 Task: Choose a LinkedIn plan to start my free month.
Action: Mouse moved to (683, 93)
Screenshot: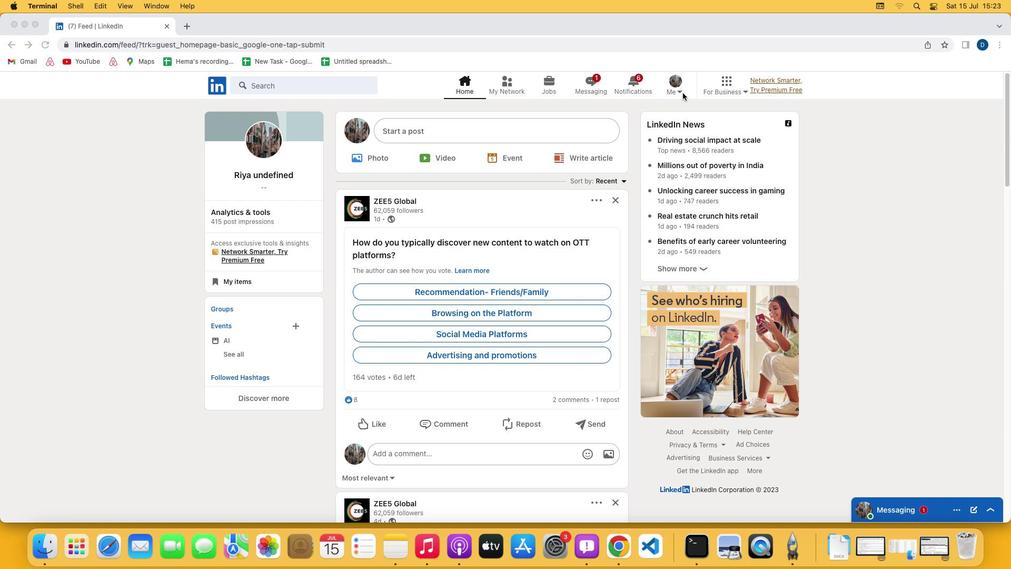 
Action: Mouse pressed left at (683, 93)
Screenshot: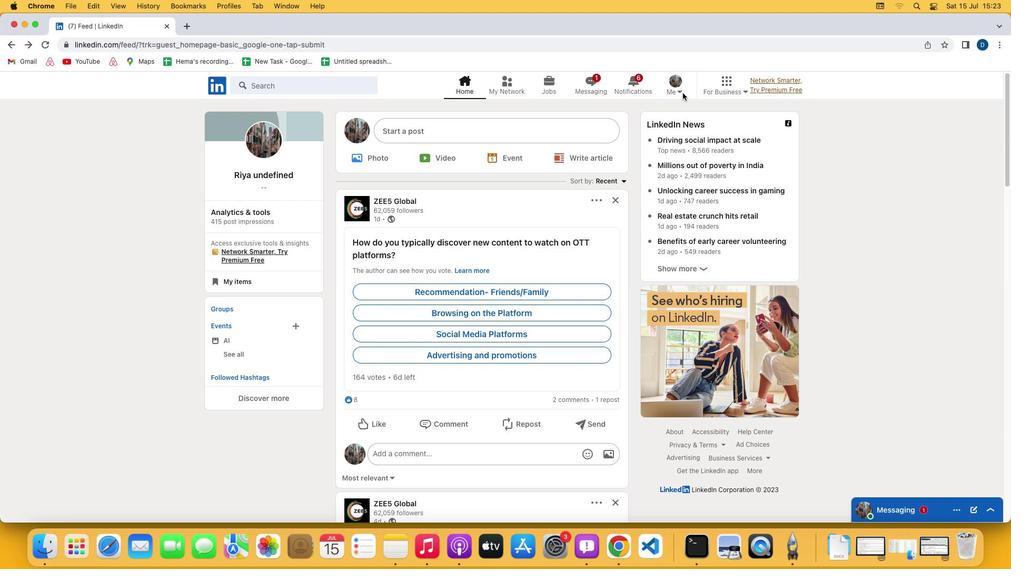 
Action: Mouse moved to (679, 91)
Screenshot: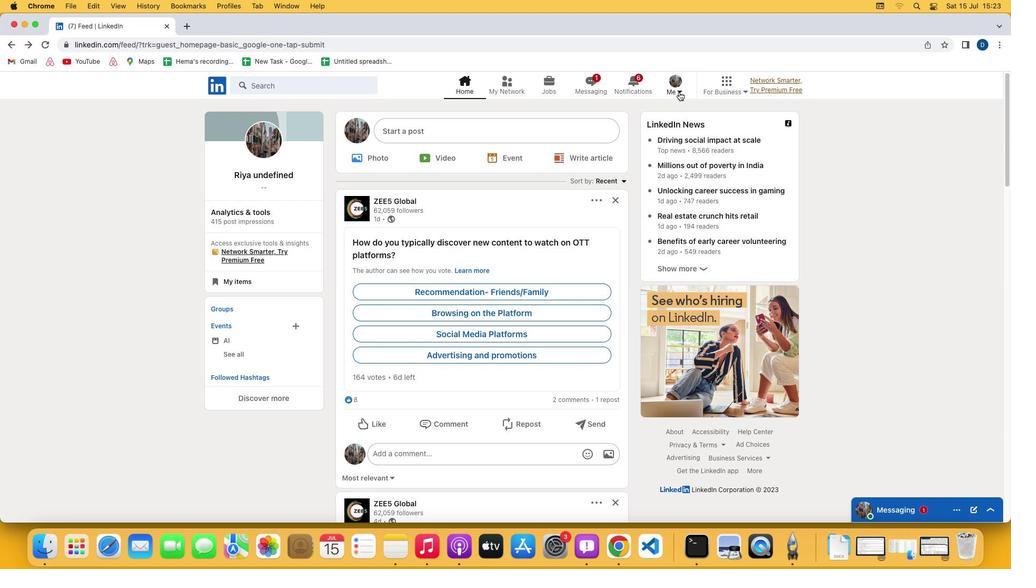 
Action: Mouse pressed left at (679, 91)
Screenshot: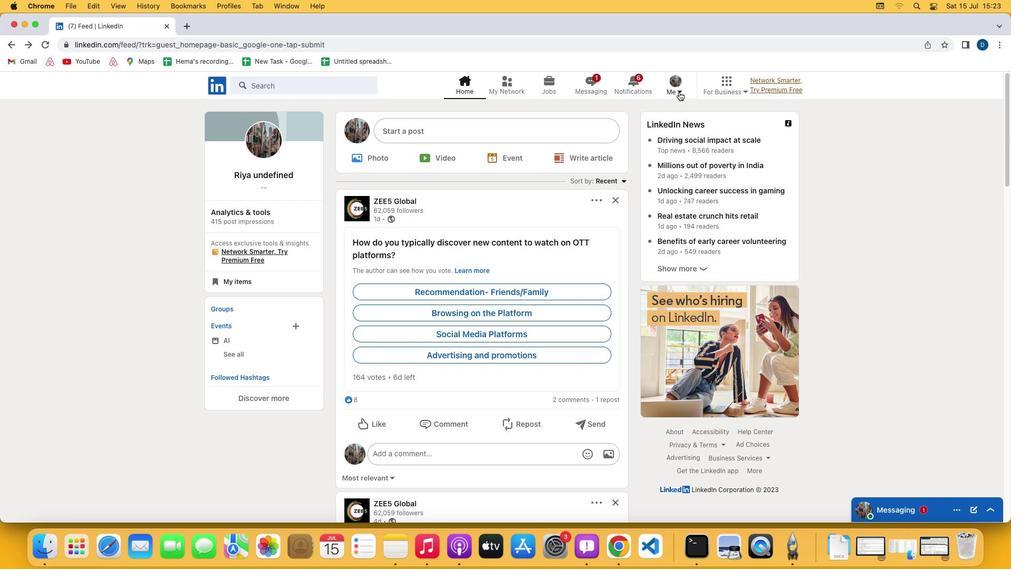 
Action: Mouse moved to (586, 199)
Screenshot: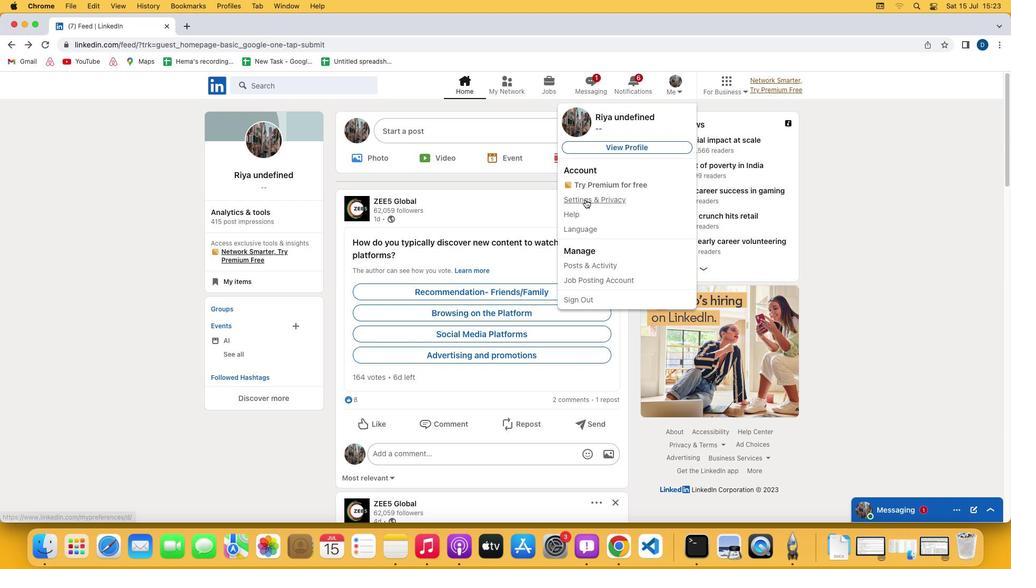 
Action: Mouse pressed left at (586, 199)
Screenshot: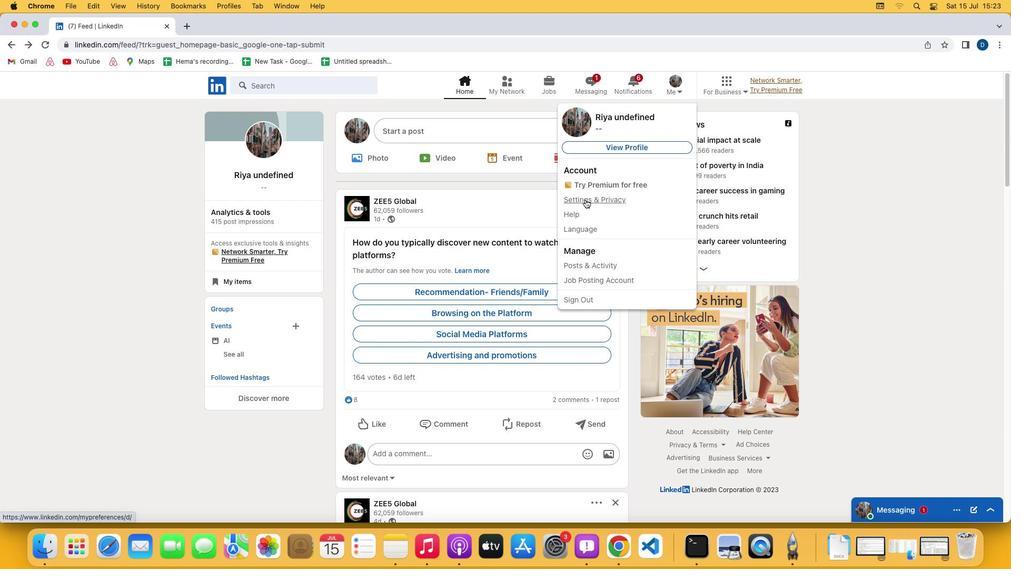 
Action: Mouse moved to (525, 312)
Screenshot: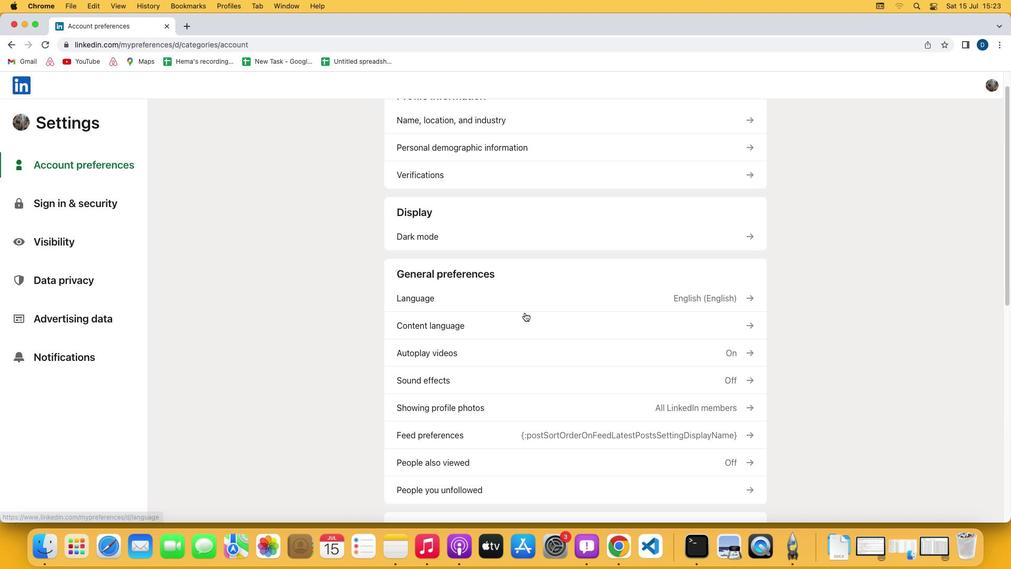 
Action: Mouse scrolled (525, 312) with delta (0, 0)
Screenshot: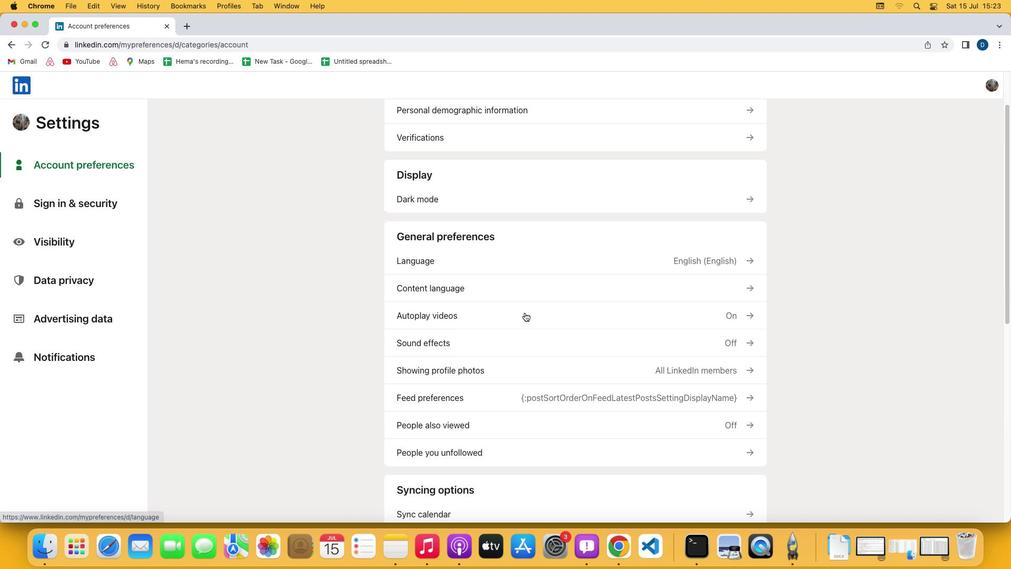 
Action: Mouse scrolled (525, 312) with delta (0, 0)
Screenshot: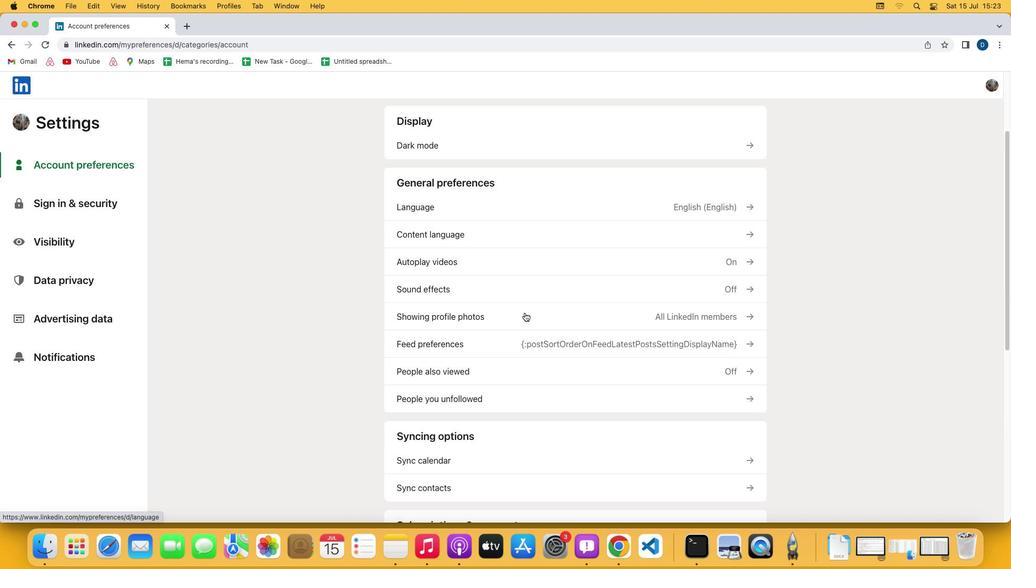 
Action: Mouse scrolled (525, 312) with delta (0, -1)
Screenshot: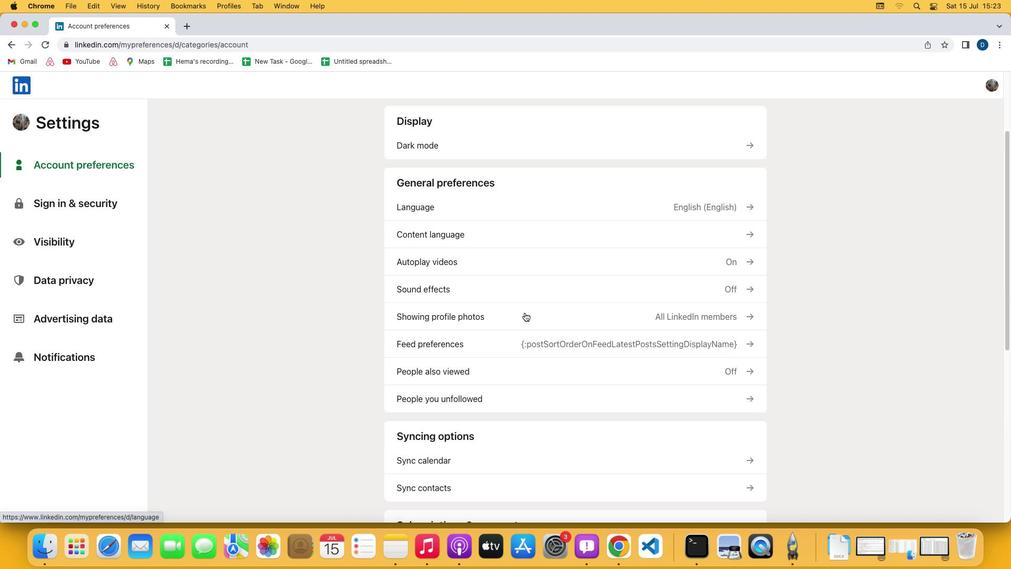 
Action: Mouse scrolled (525, 312) with delta (0, -2)
Screenshot: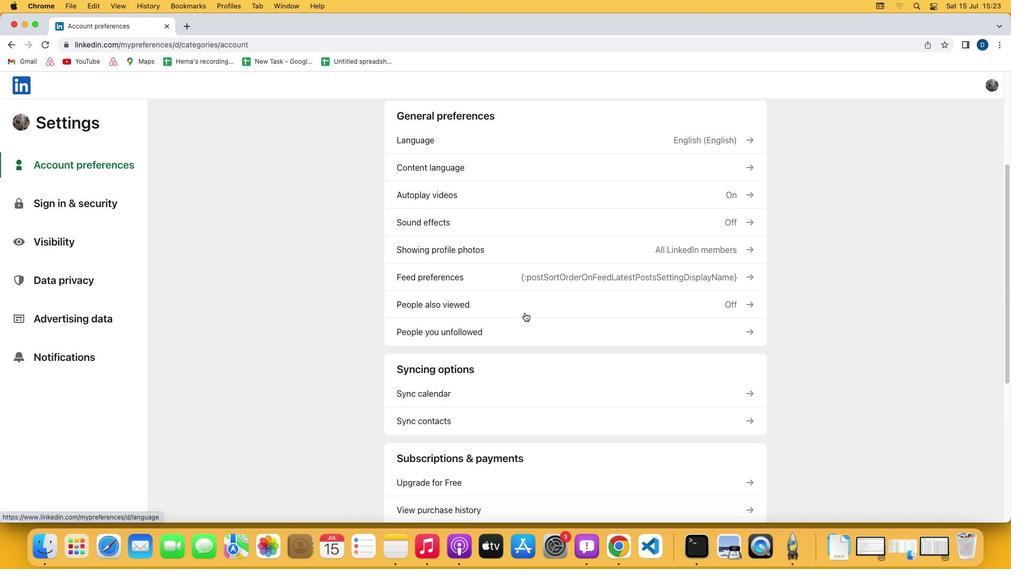 
Action: Mouse scrolled (525, 312) with delta (0, 0)
Screenshot: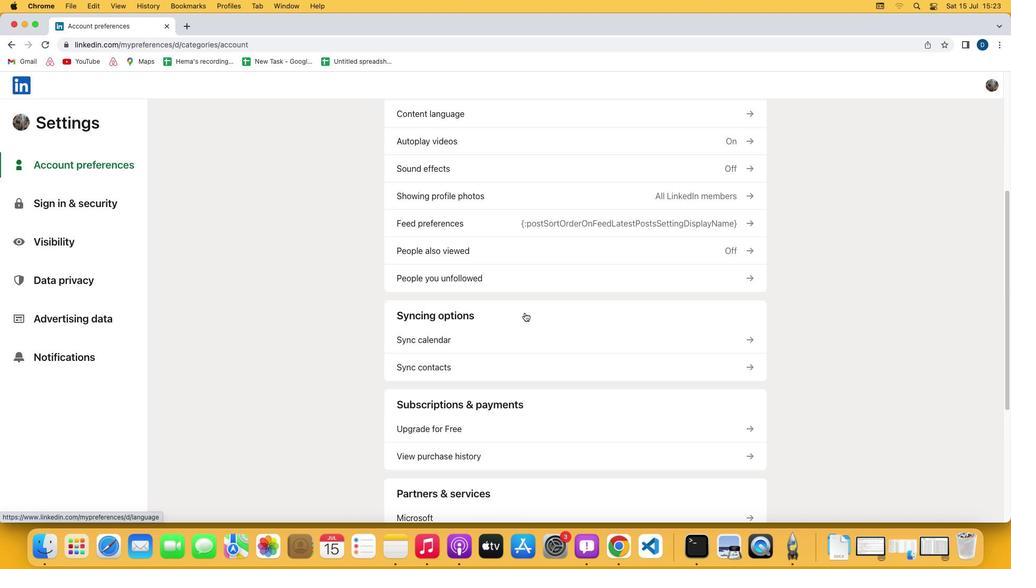 
Action: Mouse scrolled (525, 312) with delta (0, 0)
Screenshot: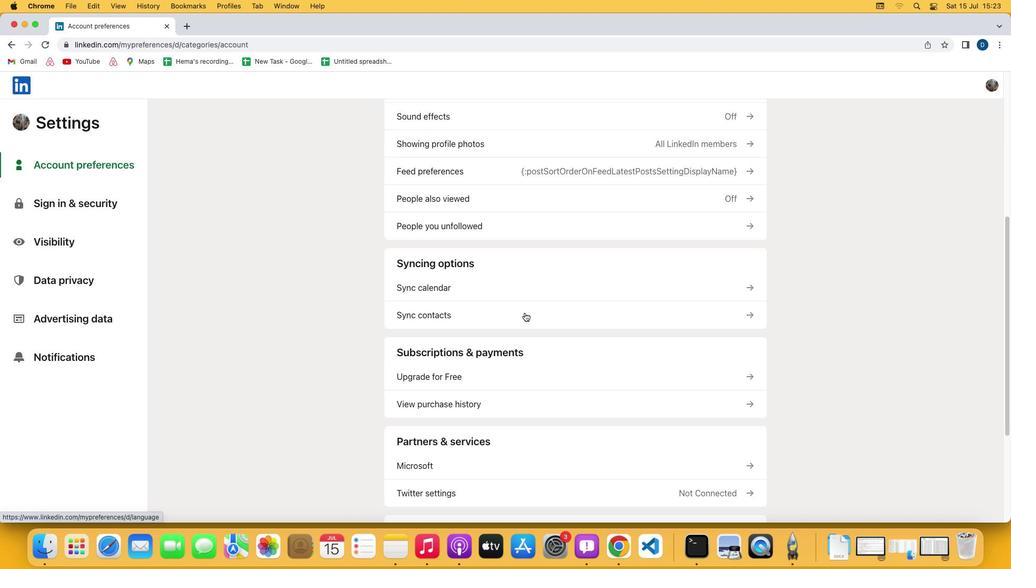 
Action: Mouse scrolled (525, 312) with delta (0, -1)
Screenshot: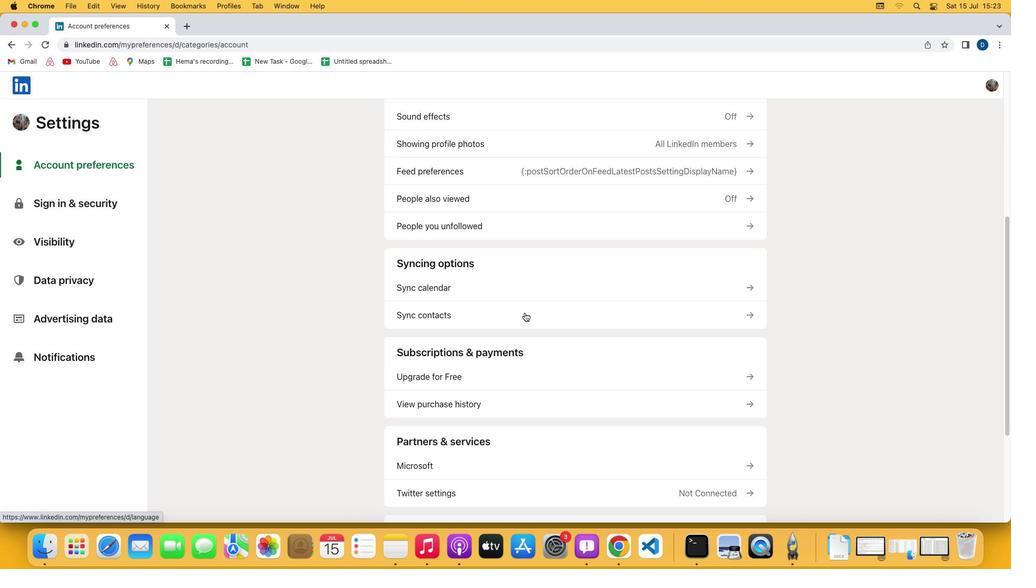 
Action: Mouse scrolled (525, 312) with delta (0, -2)
Screenshot: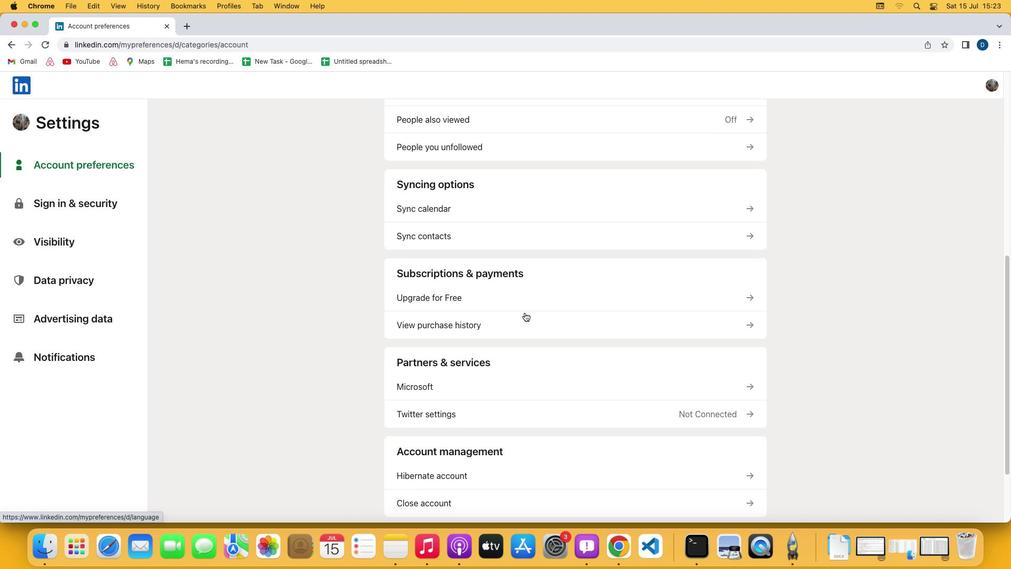 
Action: Mouse moved to (465, 301)
Screenshot: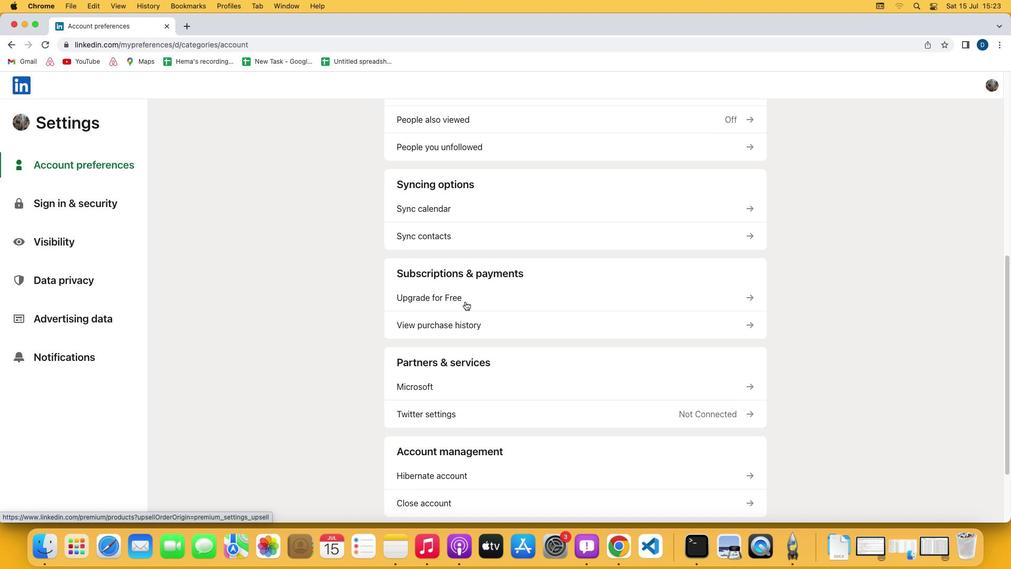 
Action: Mouse pressed left at (465, 301)
Screenshot: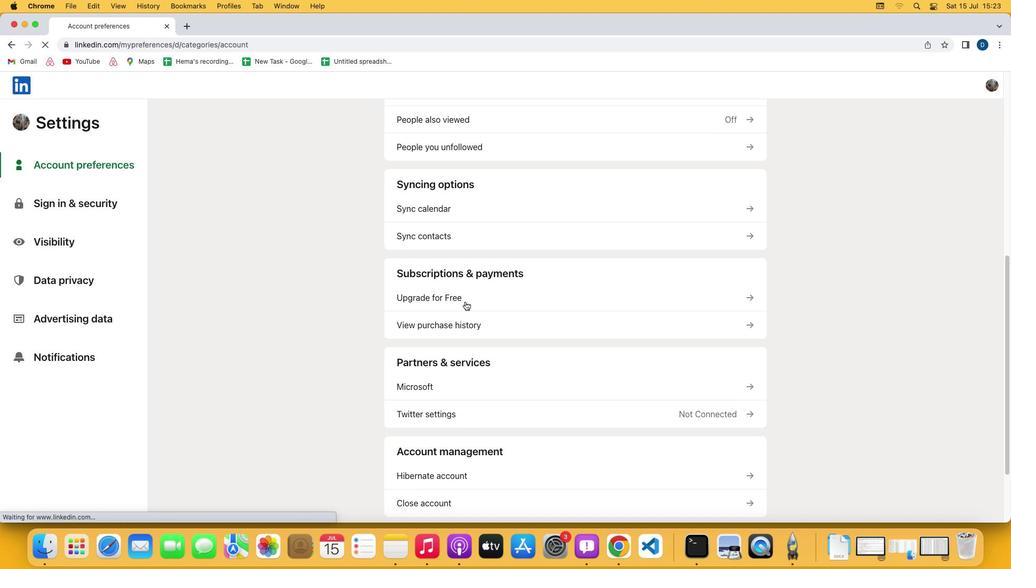 
Action: Mouse moved to (408, 289)
Screenshot: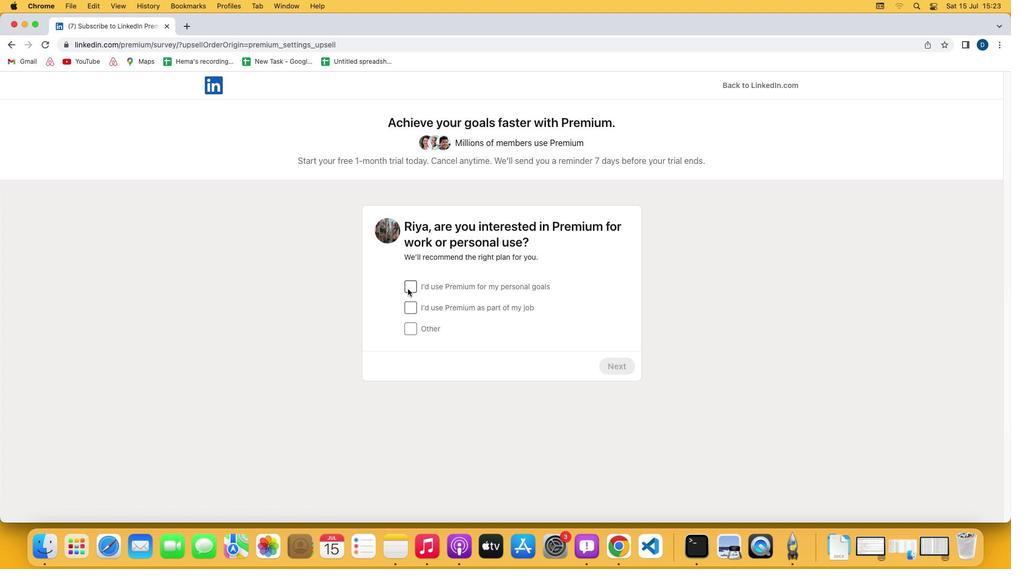 
Action: Mouse pressed left at (408, 289)
Screenshot: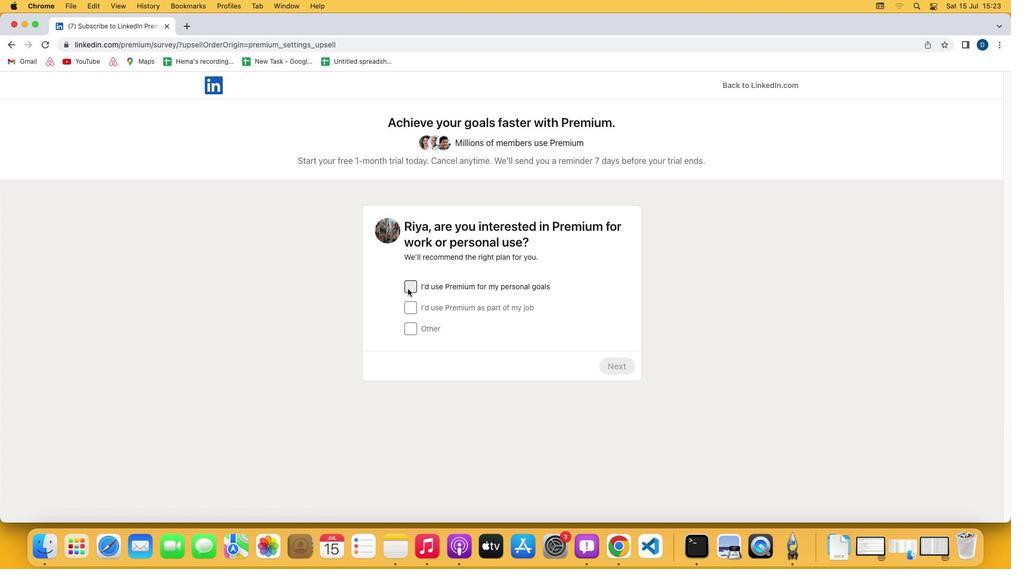 
Action: Mouse moved to (616, 364)
Screenshot: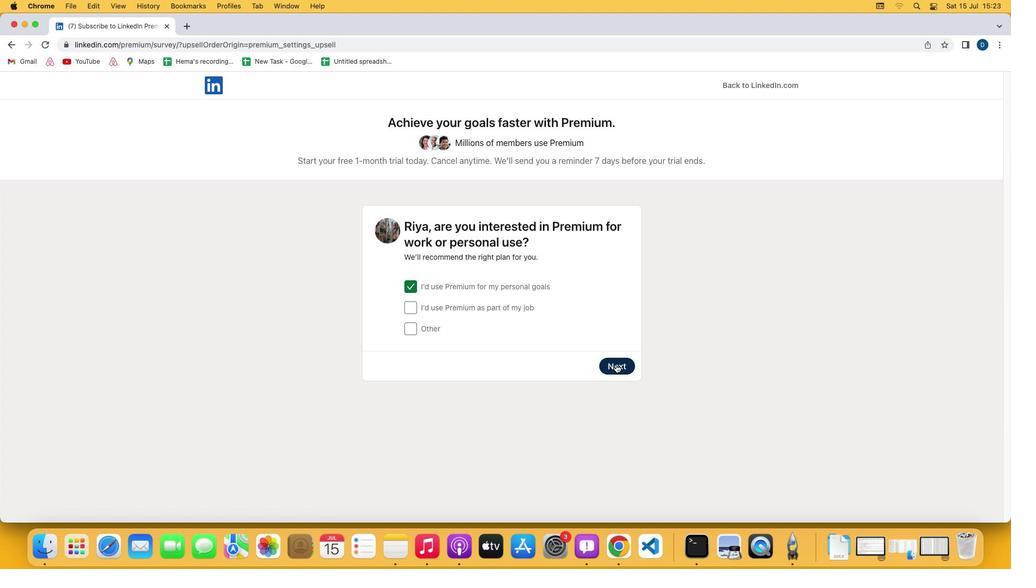 
Action: Mouse pressed left at (616, 364)
Screenshot: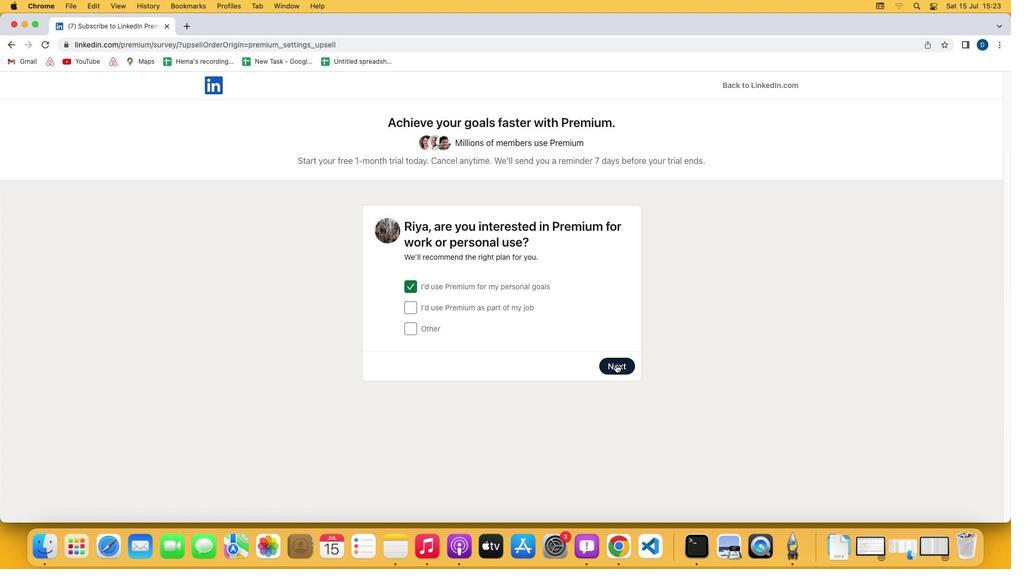 
Action: Mouse moved to (612, 426)
Screenshot: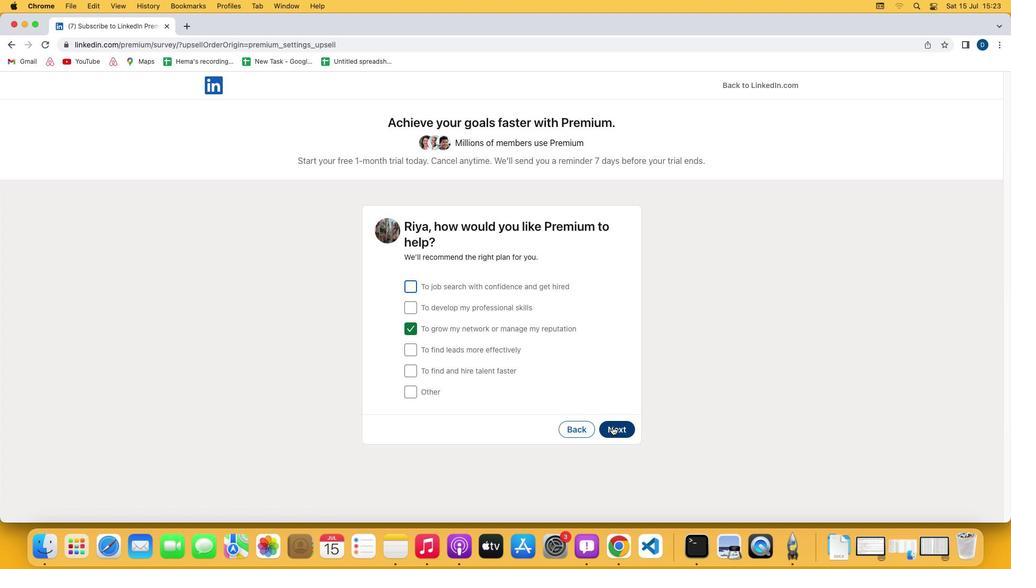 
Action: Mouse pressed left at (612, 426)
Screenshot: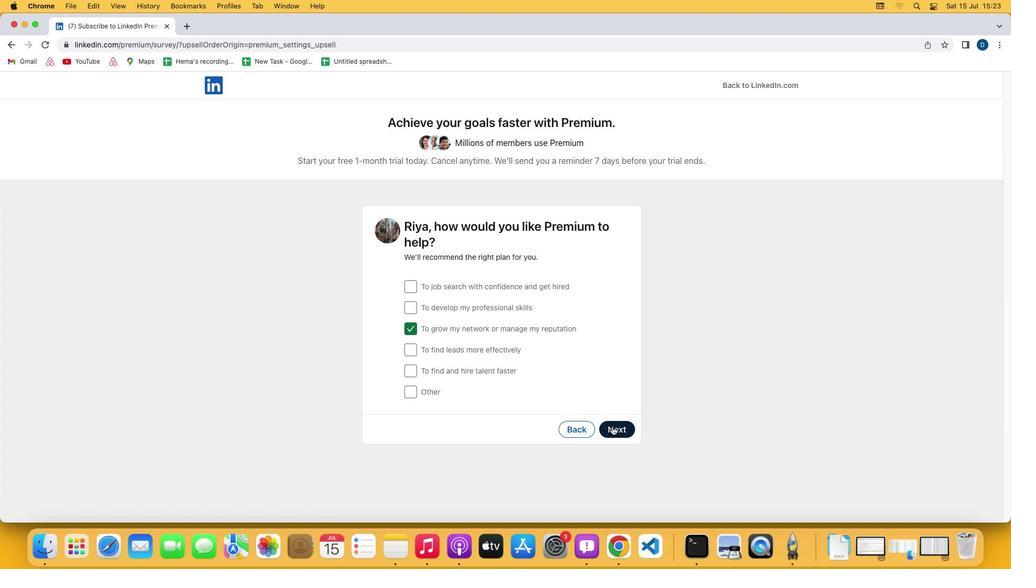 
Action: Mouse moved to (411, 350)
Screenshot: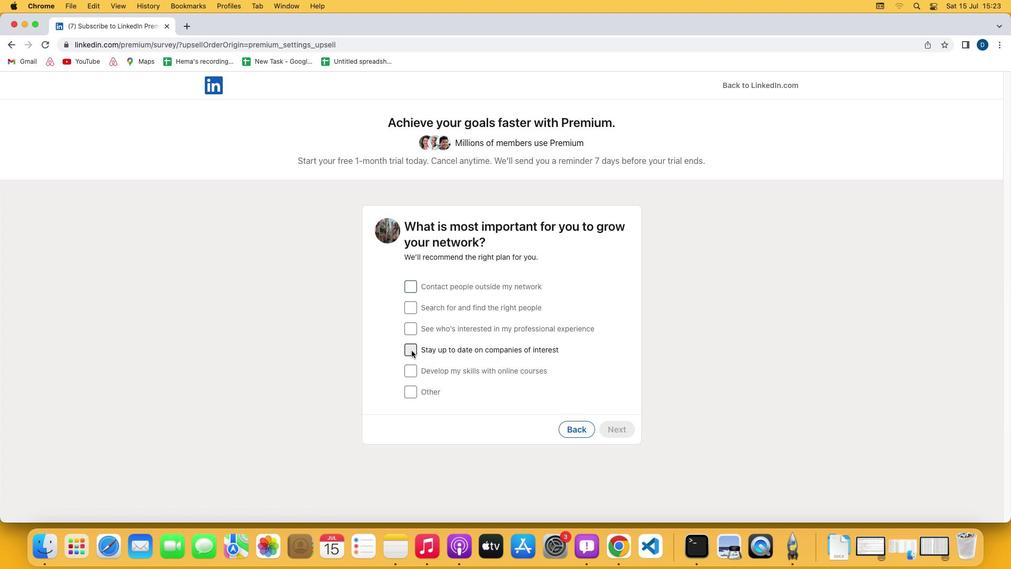 
Action: Mouse pressed left at (411, 350)
Screenshot: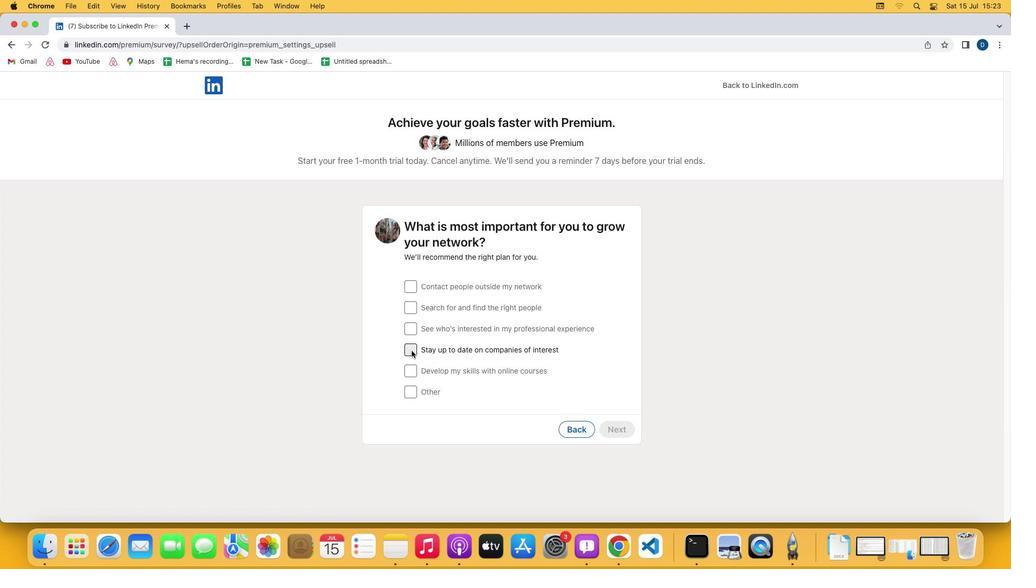 
Action: Mouse moved to (618, 425)
Screenshot: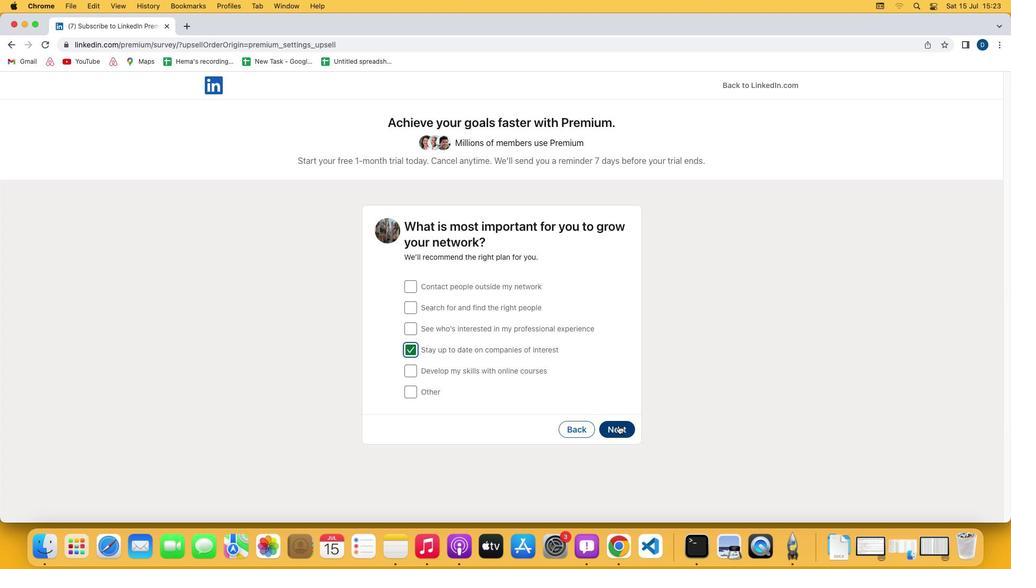 
Action: Mouse pressed left at (618, 425)
Screenshot: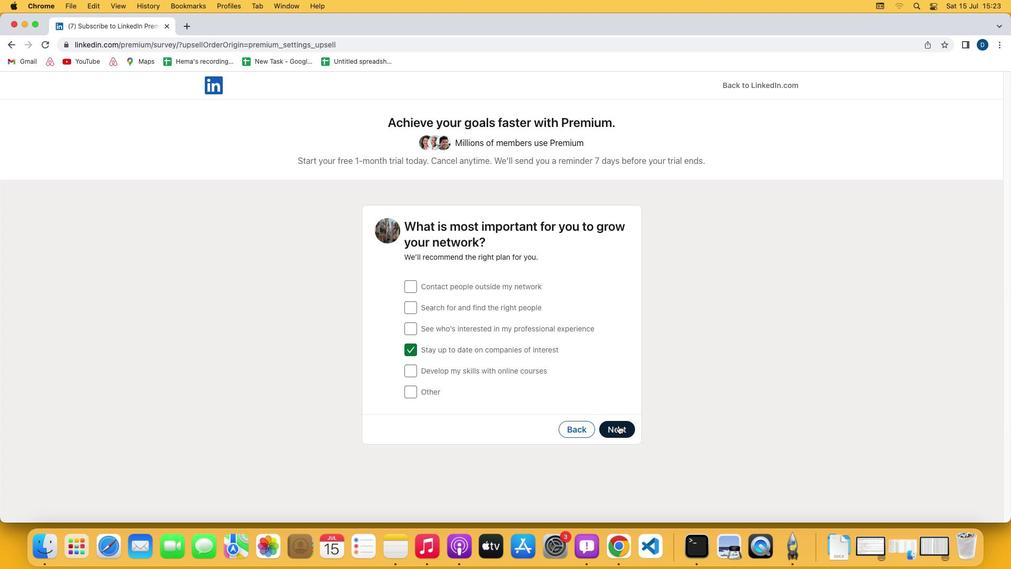 
Action: Mouse moved to (290, 403)
Screenshot: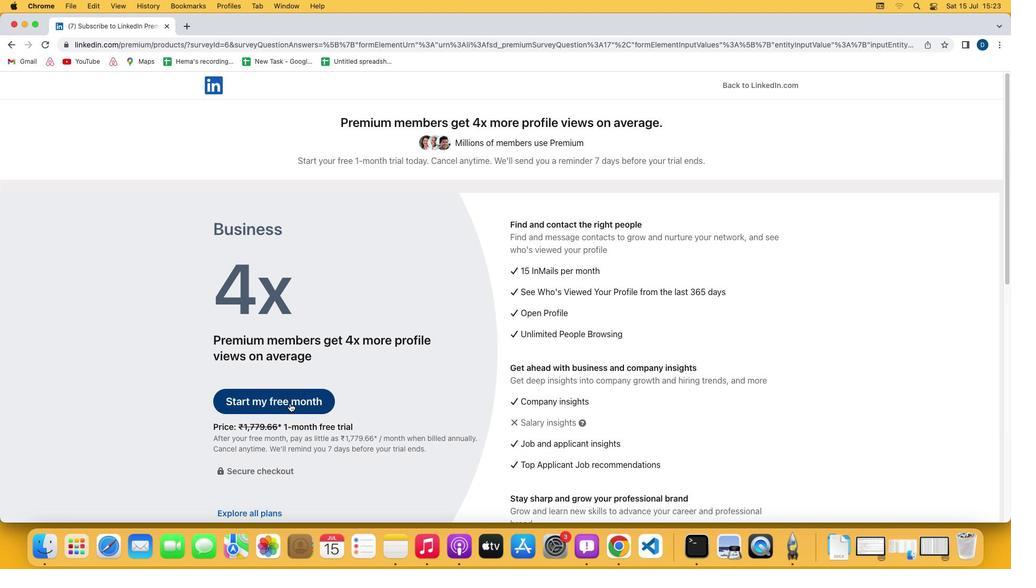 
Action: Mouse pressed left at (290, 403)
Screenshot: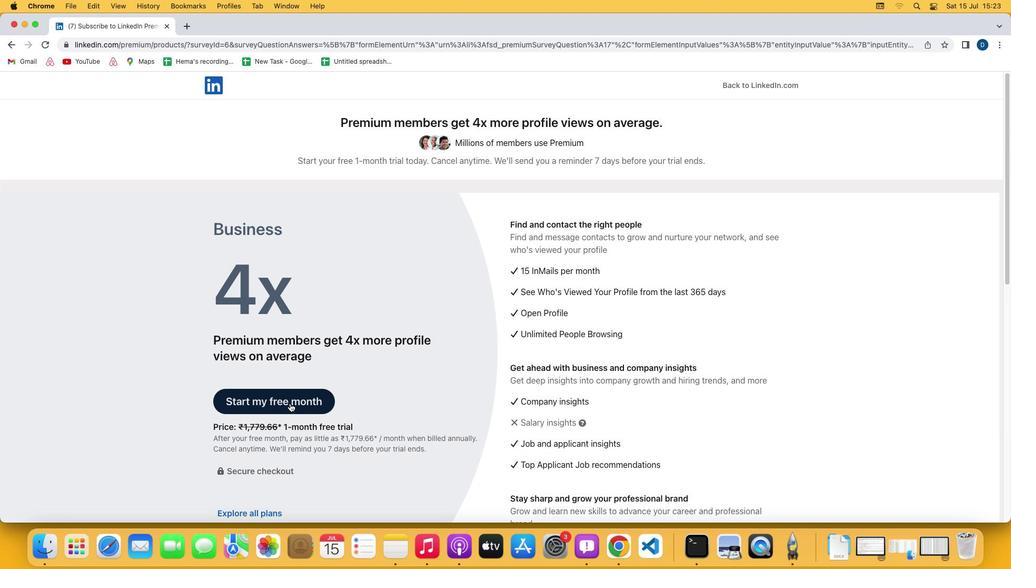 
